Task: Create a task  Create a feature for users to create custom alerts and reminders , assign it to team member softage.10@softage.net in the project Wavelength and update the status of the task to  Off Track , set the priority of the task to Medium.
Action: Mouse moved to (198, 181)
Screenshot: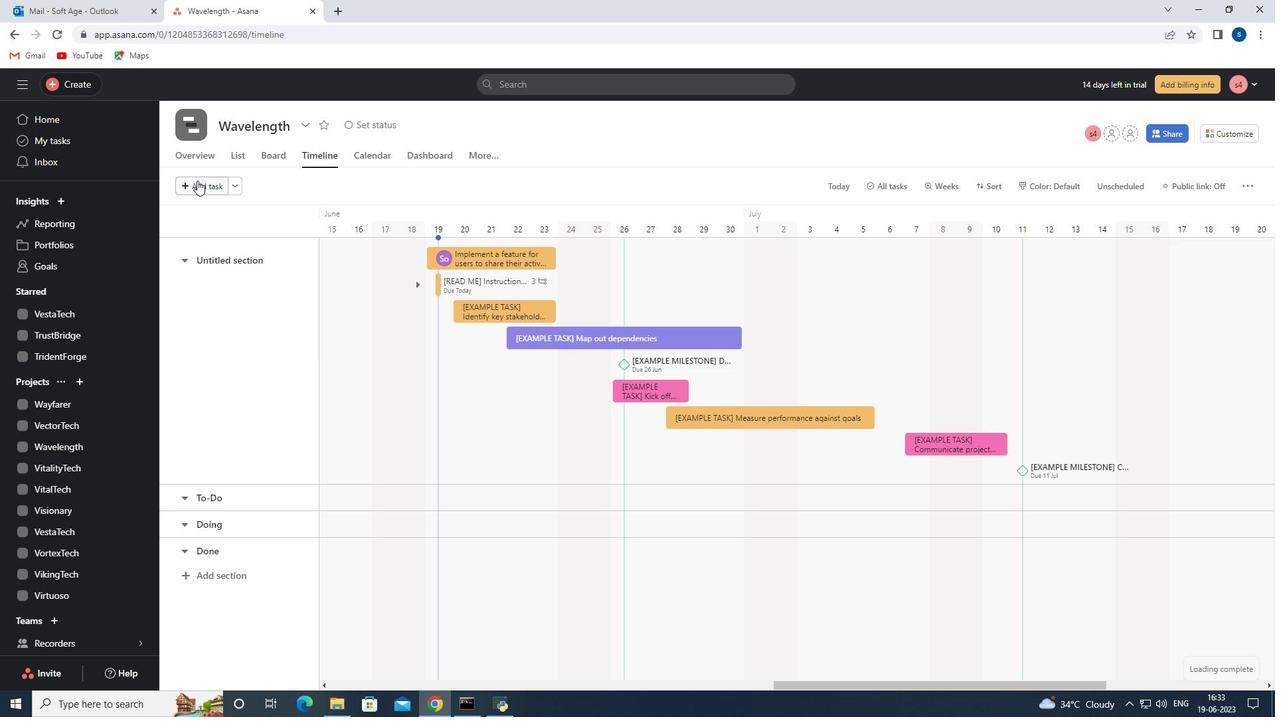 
Action: Mouse pressed left at (198, 181)
Screenshot: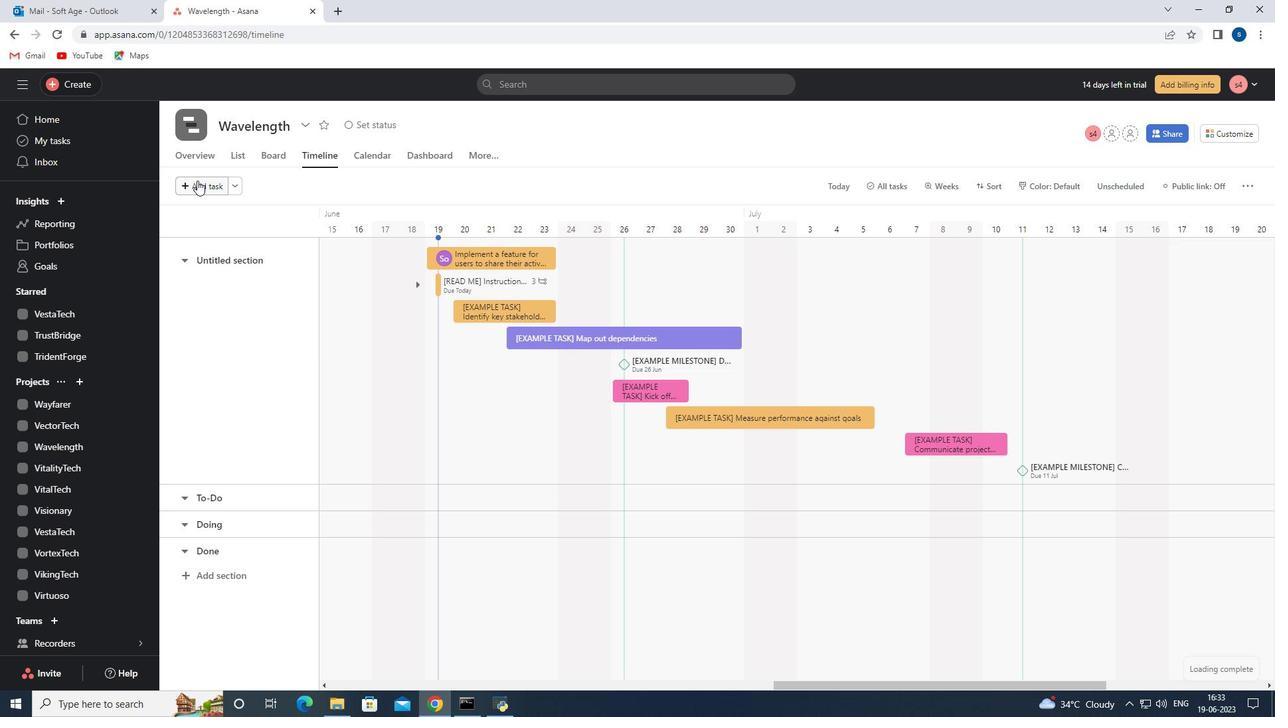 
Action: Mouse moved to (366, 298)
Screenshot: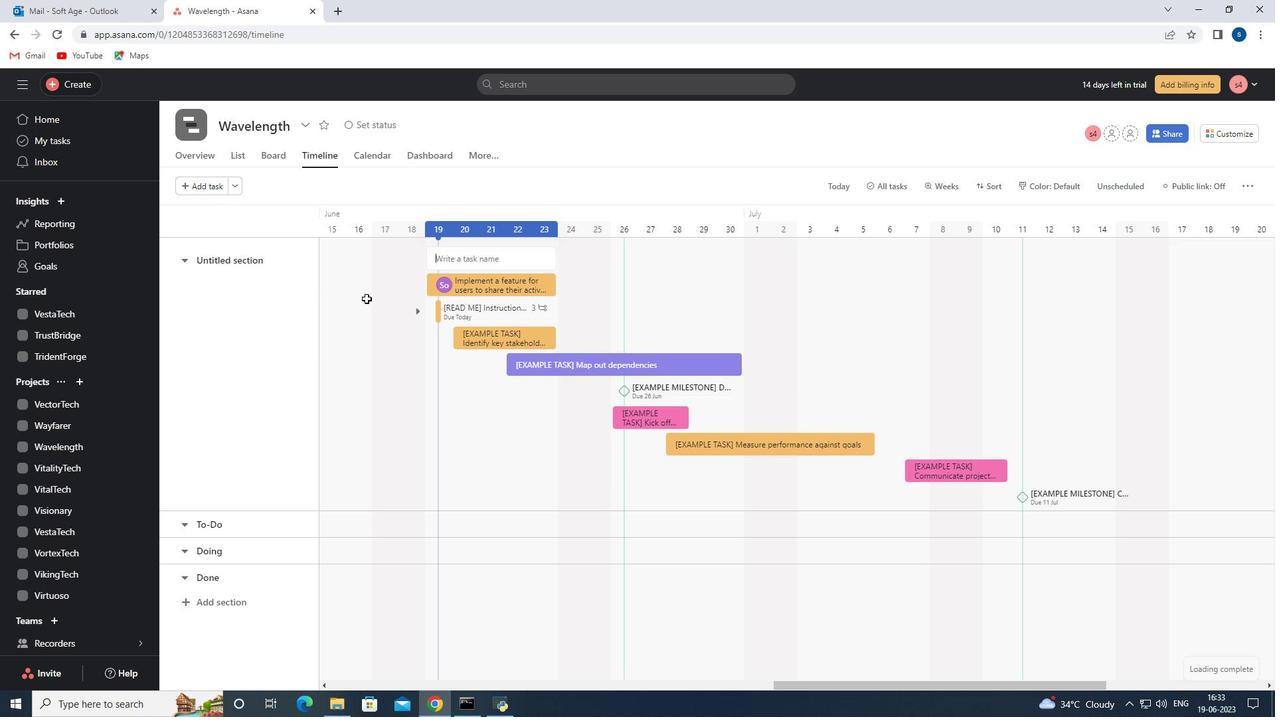 
Action: Key pressed <Key.shift>Create<Key.space>a<Key.space>feature<Key.space>for<Key.space>users<Key.space>to<Key.space>create<Key.space>custom<Key.space>alerts<Key.space>and<Key.space>reminder
Screenshot: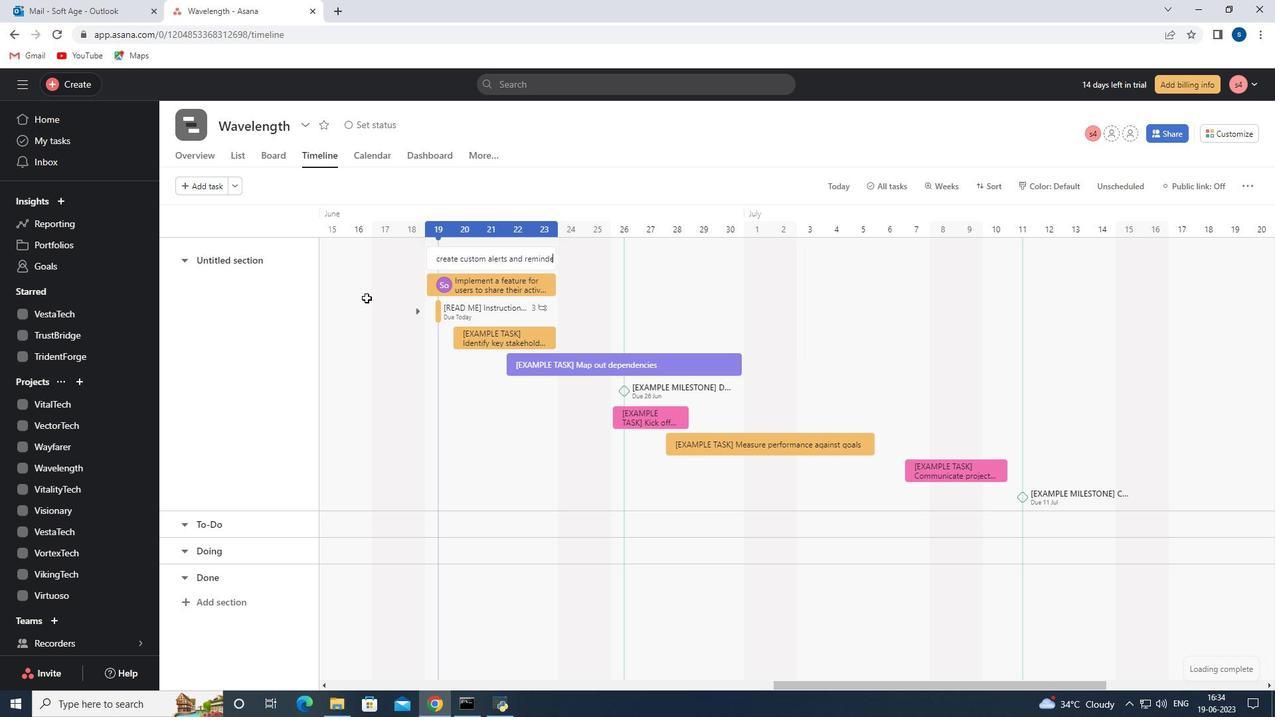 
Action: Mouse moved to (487, 263)
Screenshot: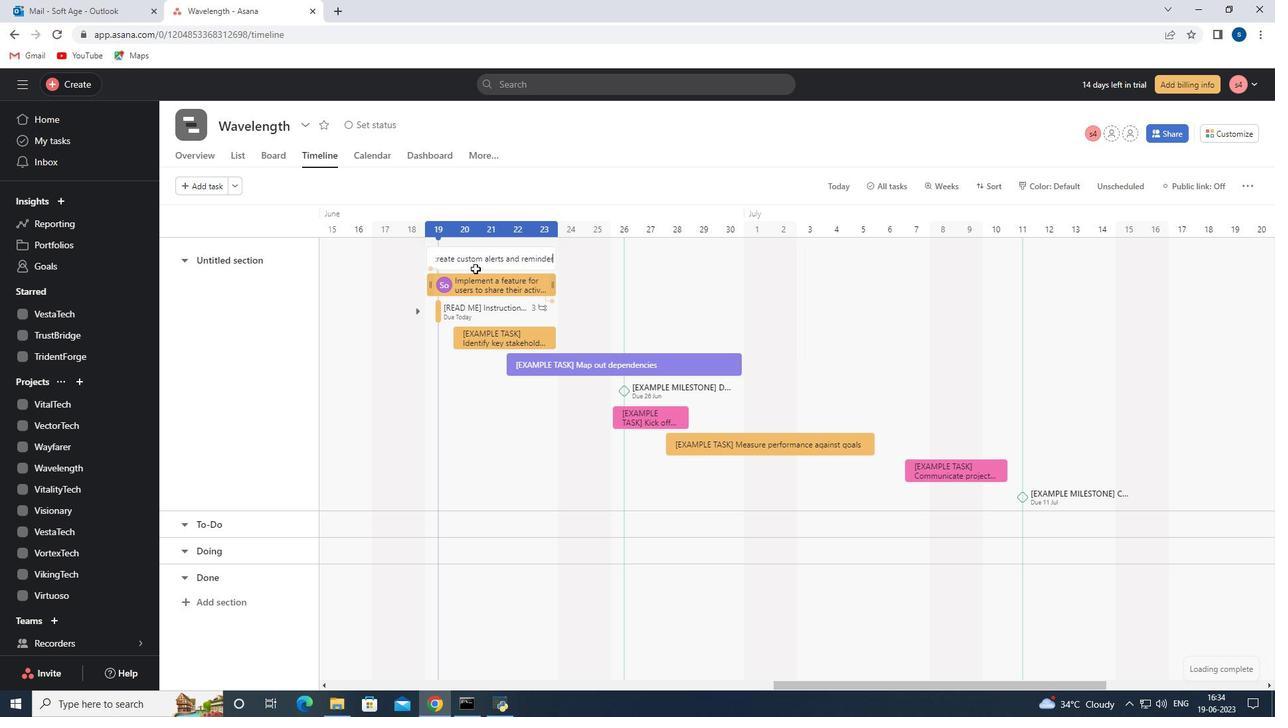 
Action: Mouse pressed left at (487, 263)
Screenshot: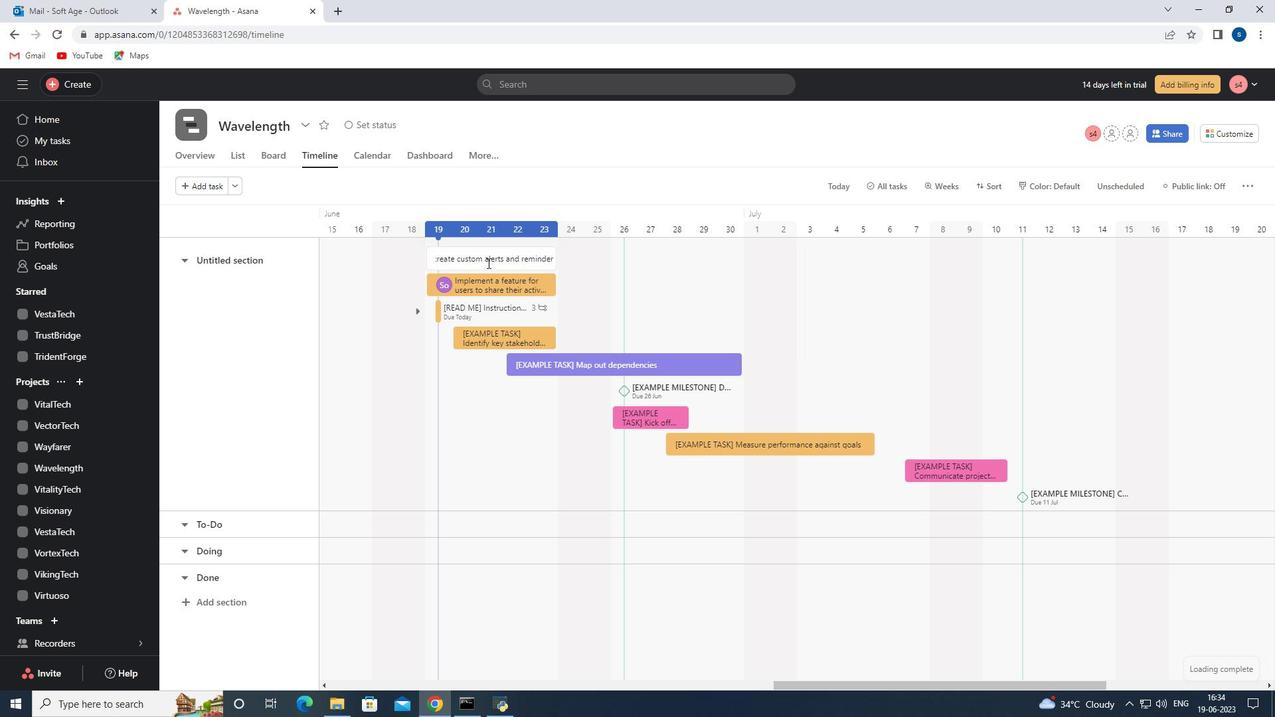 
Action: Mouse moved to (973, 276)
Screenshot: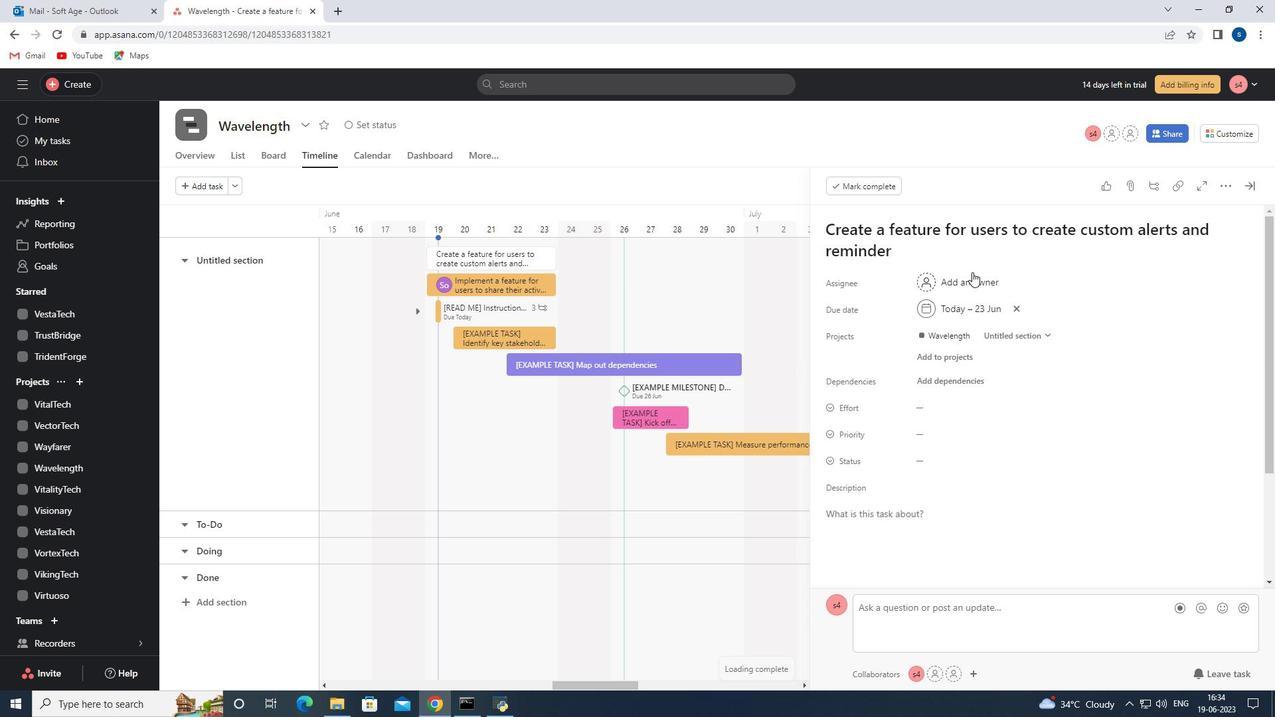 
Action: Mouse pressed left at (973, 276)
Screenshot: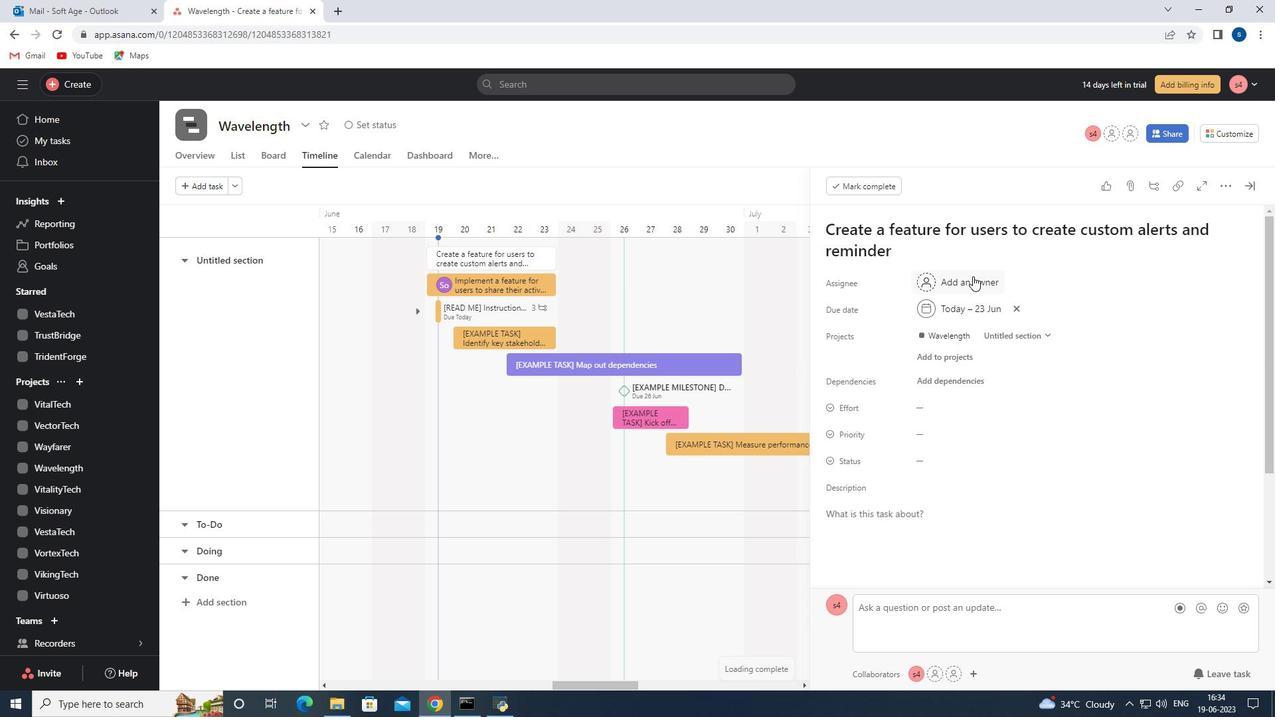 
Action: Mouse moved to (968, 301)
Screenshot: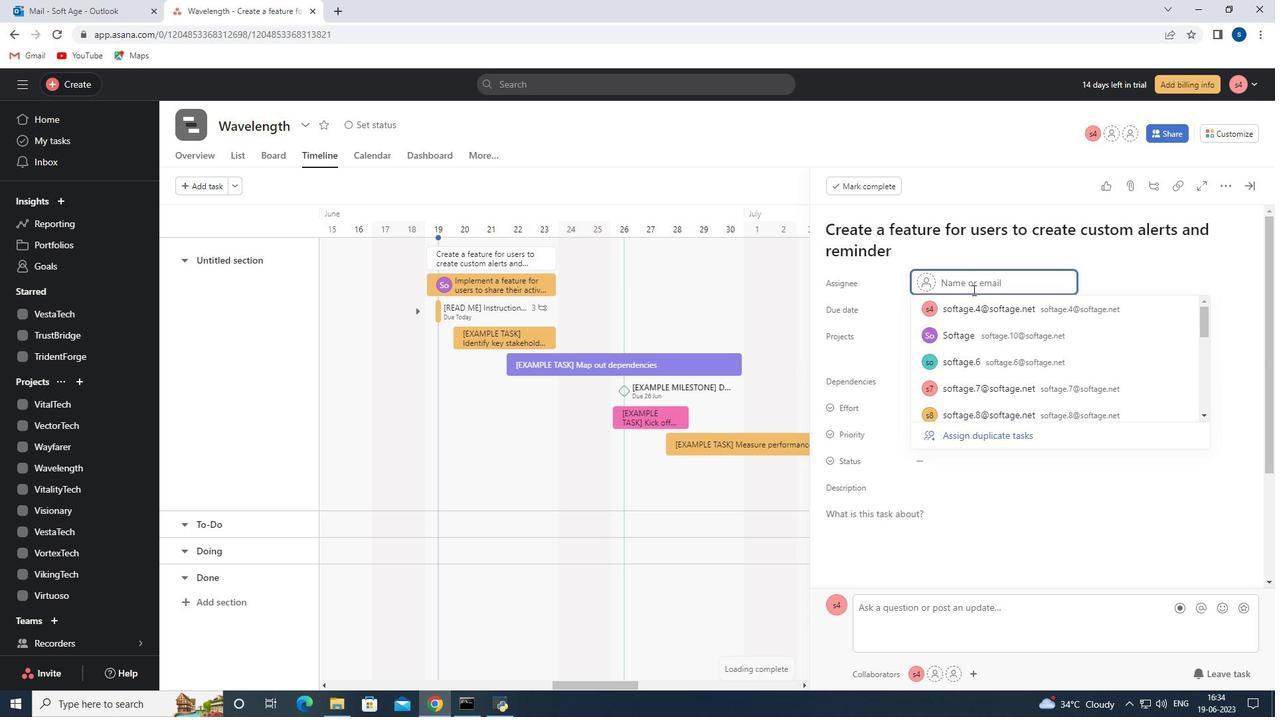 
Action: Key pressed softage.10<Key.shift>@softage.net
Screenshot: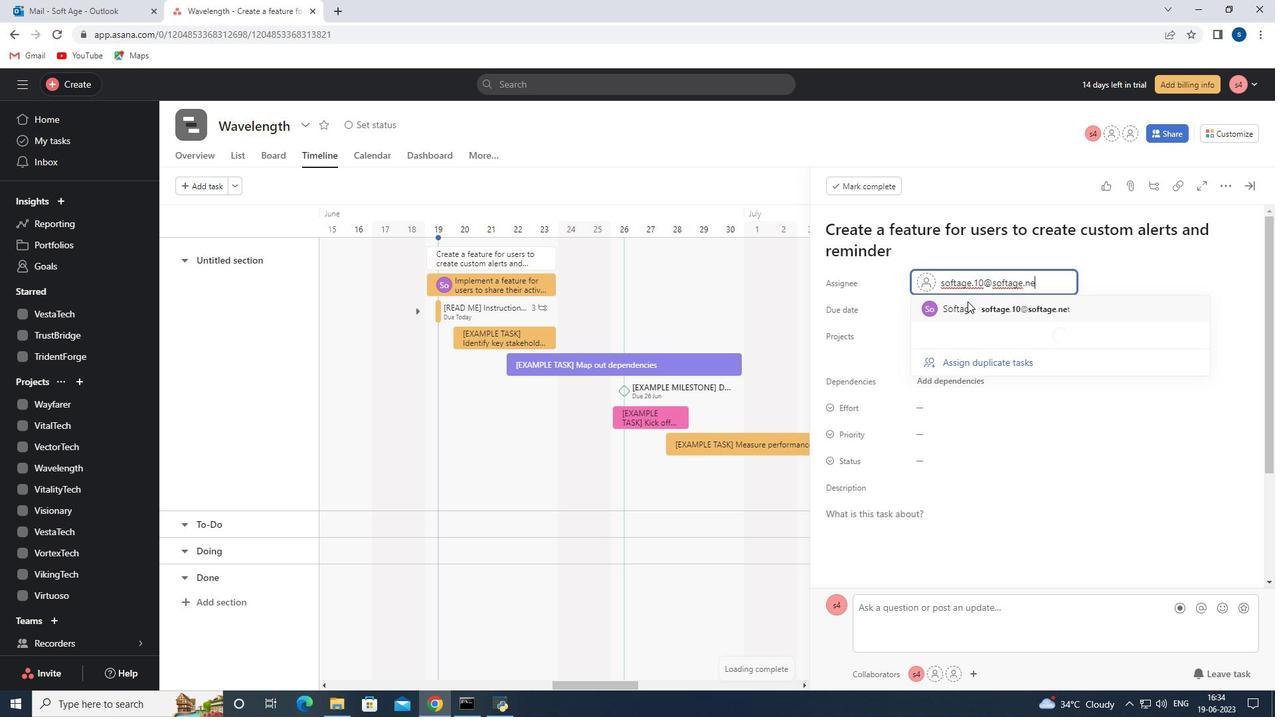 
Action: Mouse moved to (982, 314)
Screenshot: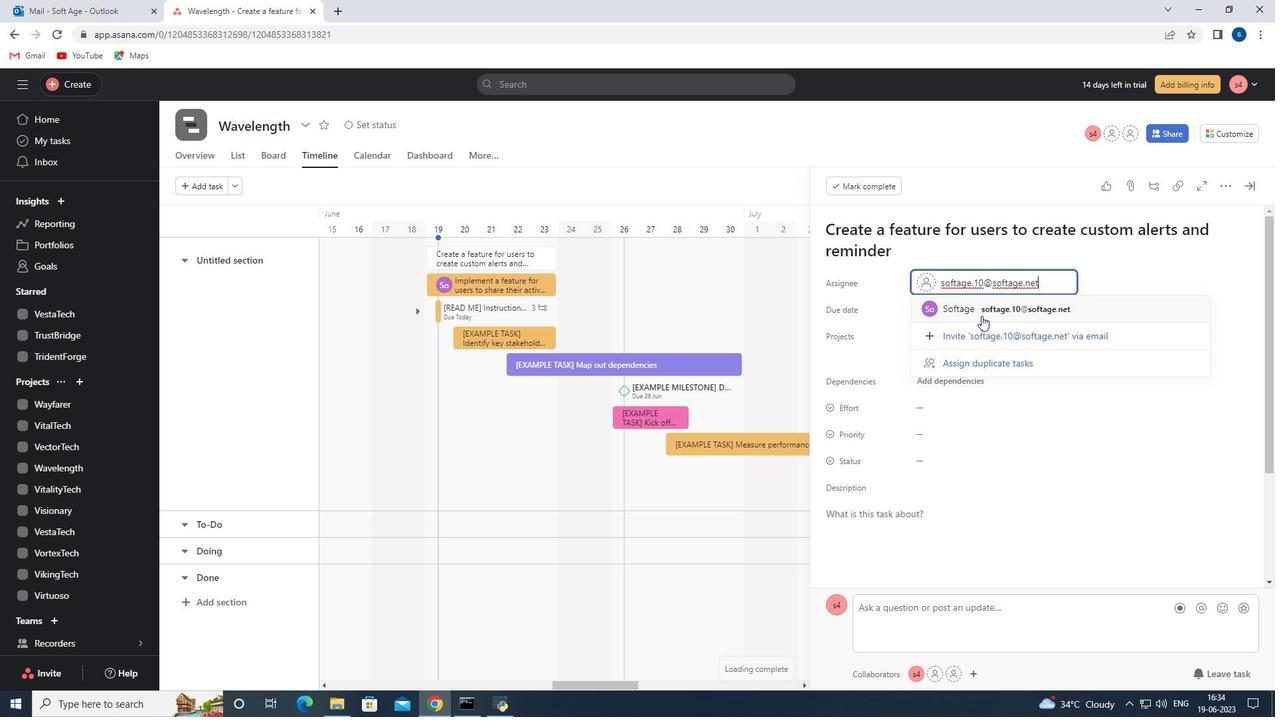 
Action: Mouse pressed left at (982, 314)
Screenshot: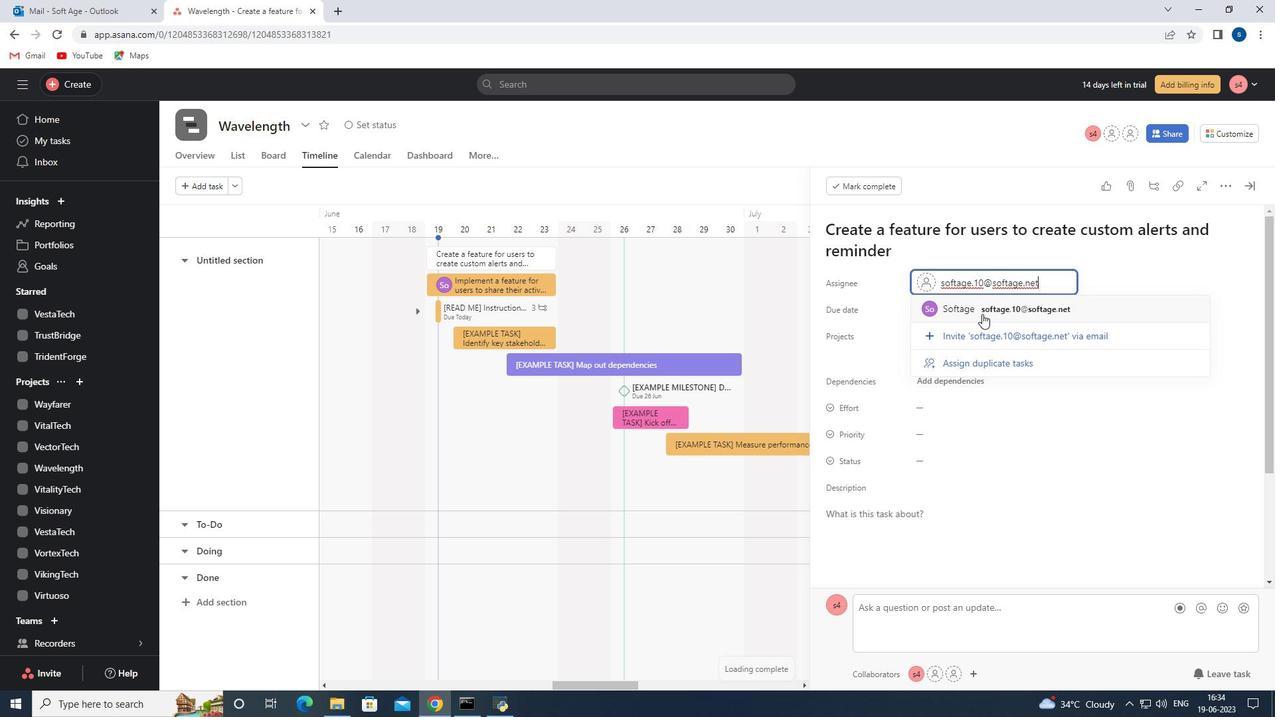 
Action: Mouse moved to (932, 429)
Screenshot: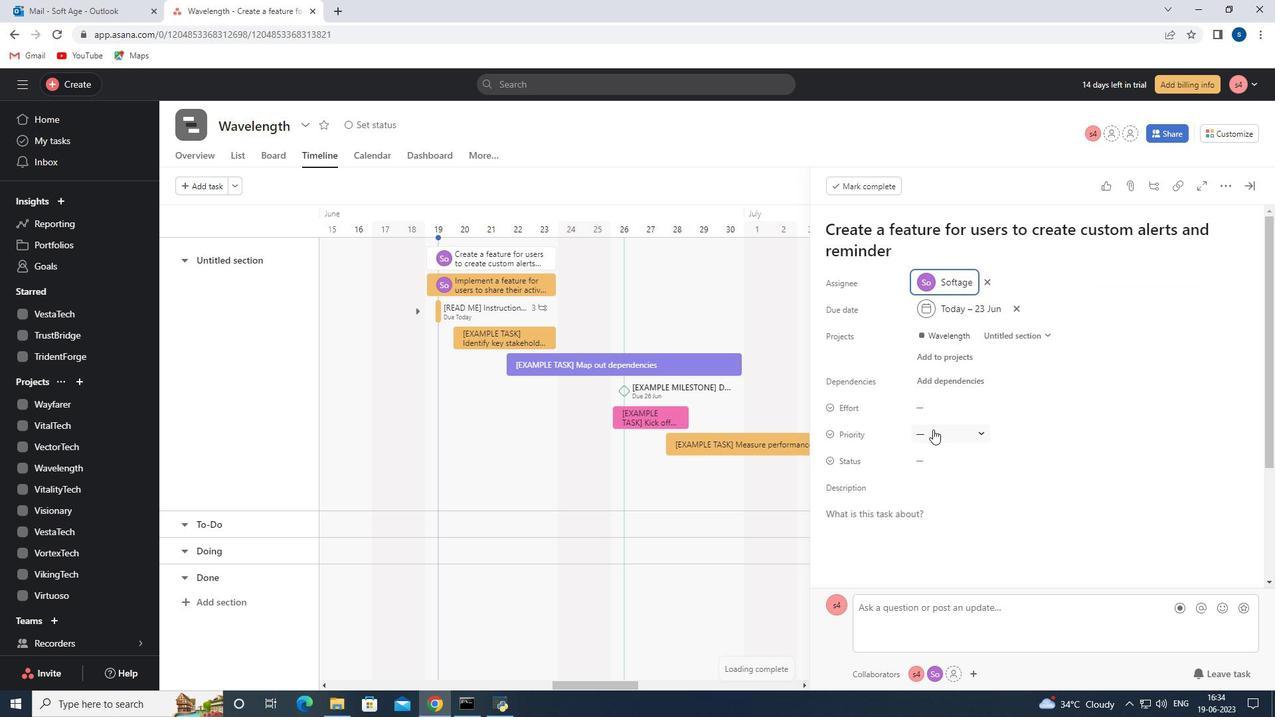 
Action: Mouse pressed left at (932, 429)
Screenshot: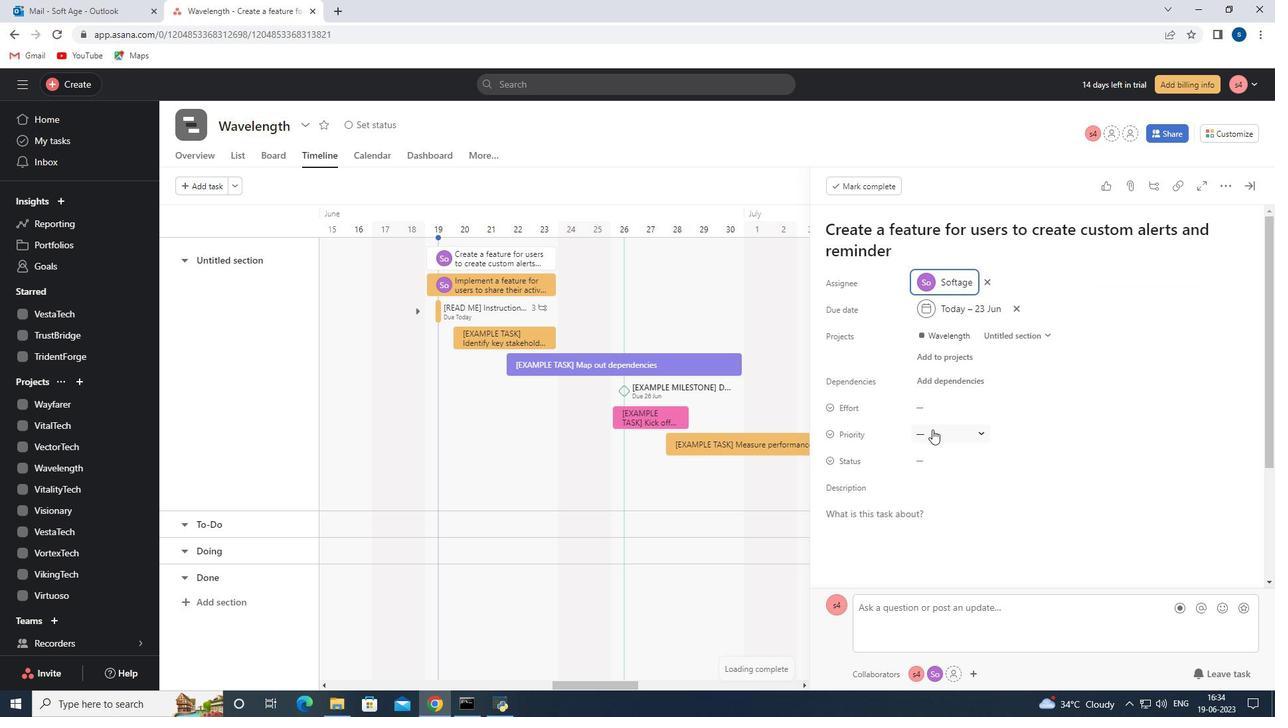 
Action: Mouse moved to (948, 503)
Screenshot: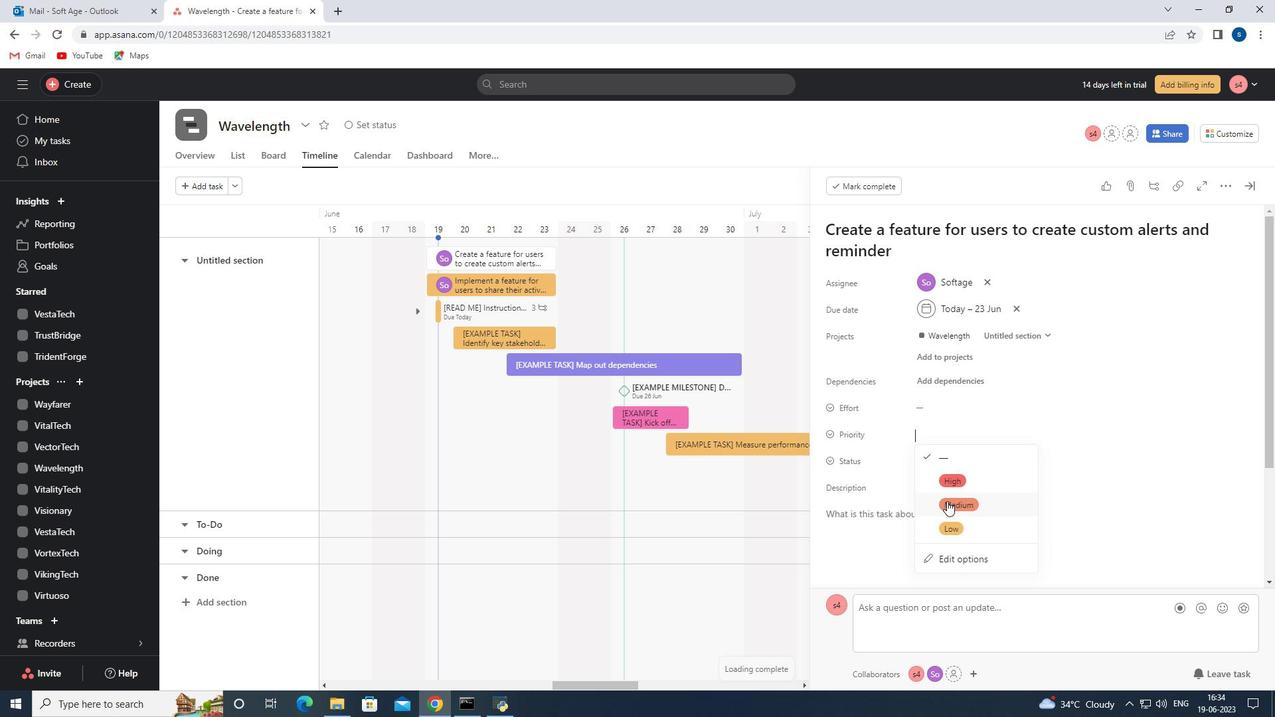 
Action: Mouse pressed left at (948, 503)
Screenshot: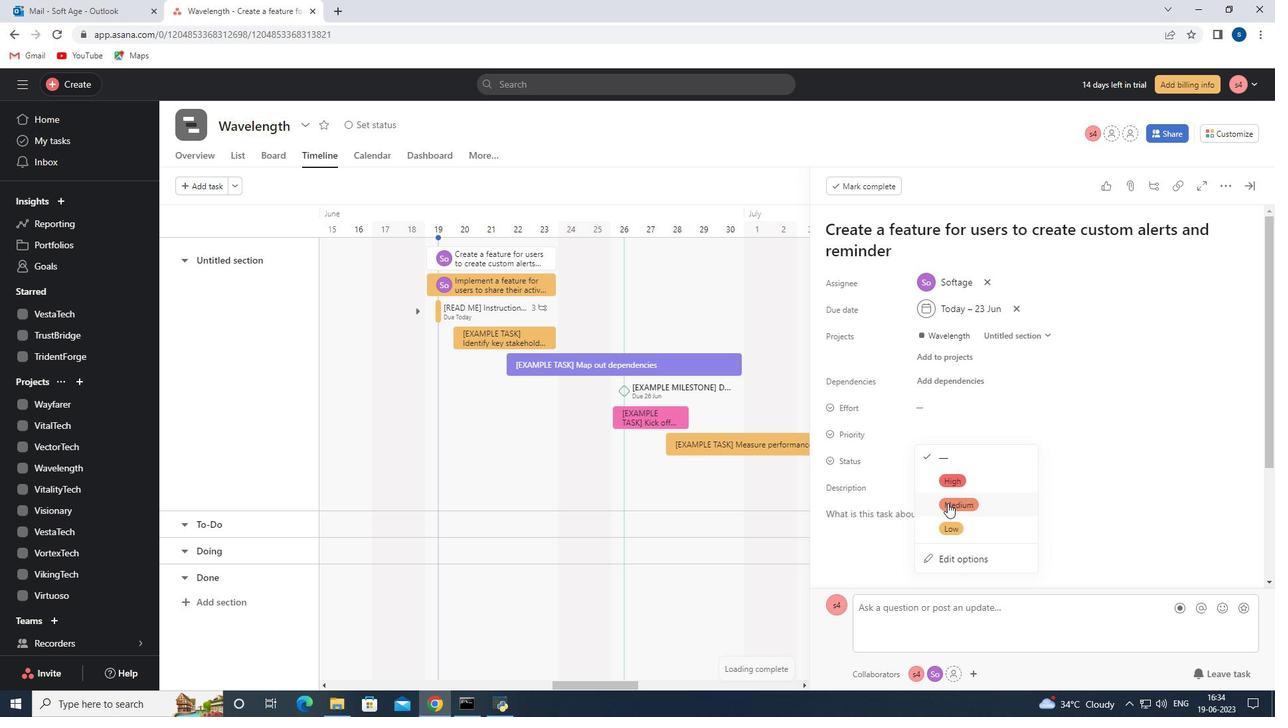 
Action: Mouse moved to (927, 460)
Screenshot: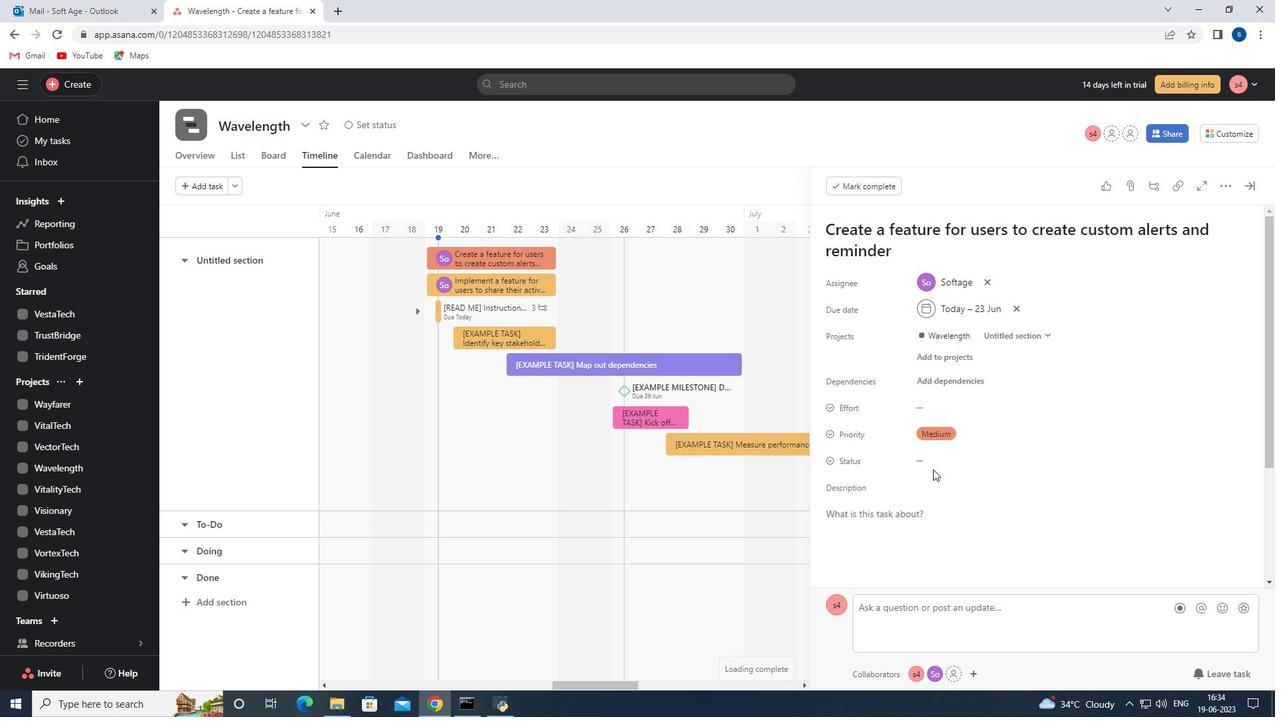 
Action: Mouse pressed left at (927, 460)
Screenshot: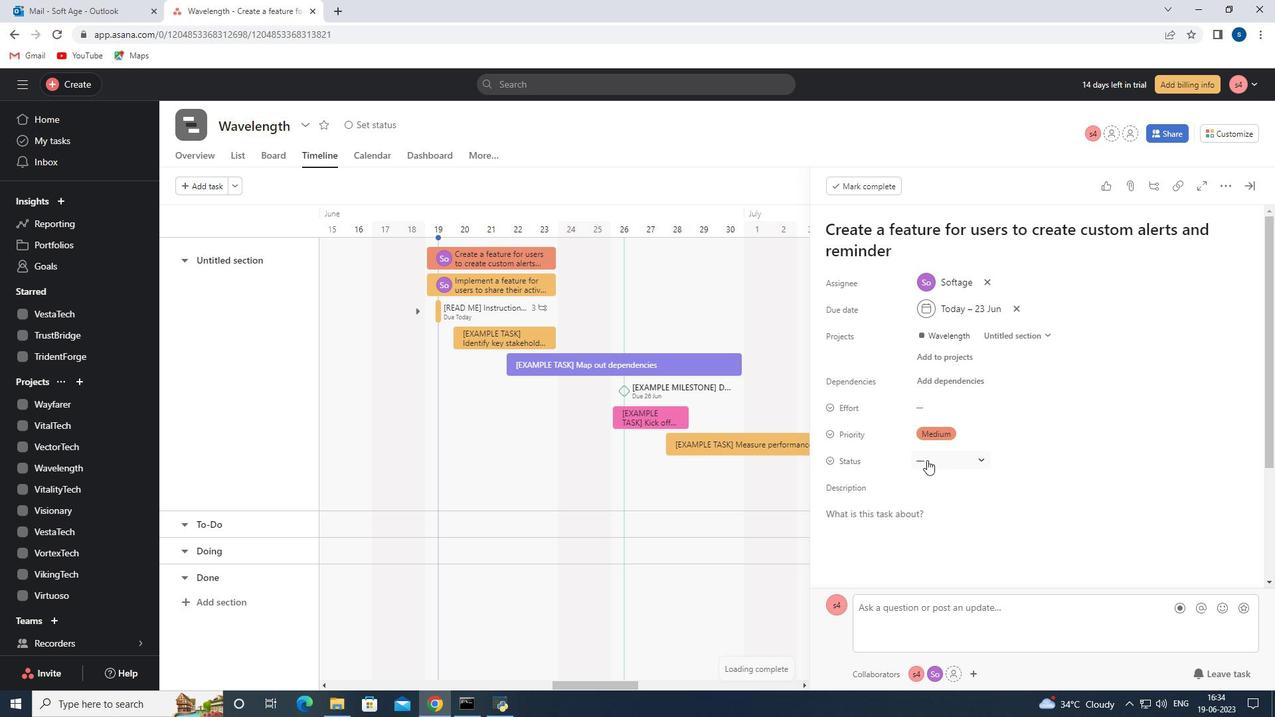 
Action: Mouse moved to (953, 506)
Screenshot: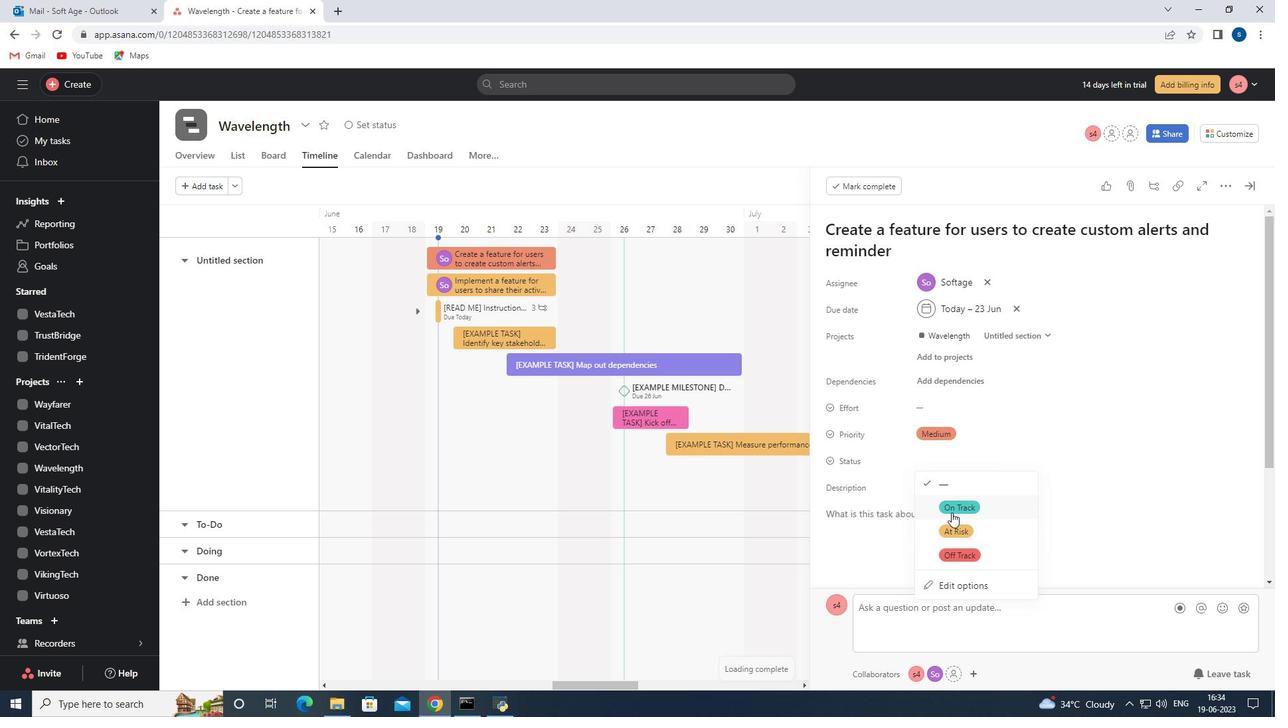 
Action: Mouse pressed left at (953, 506)
Screenshot: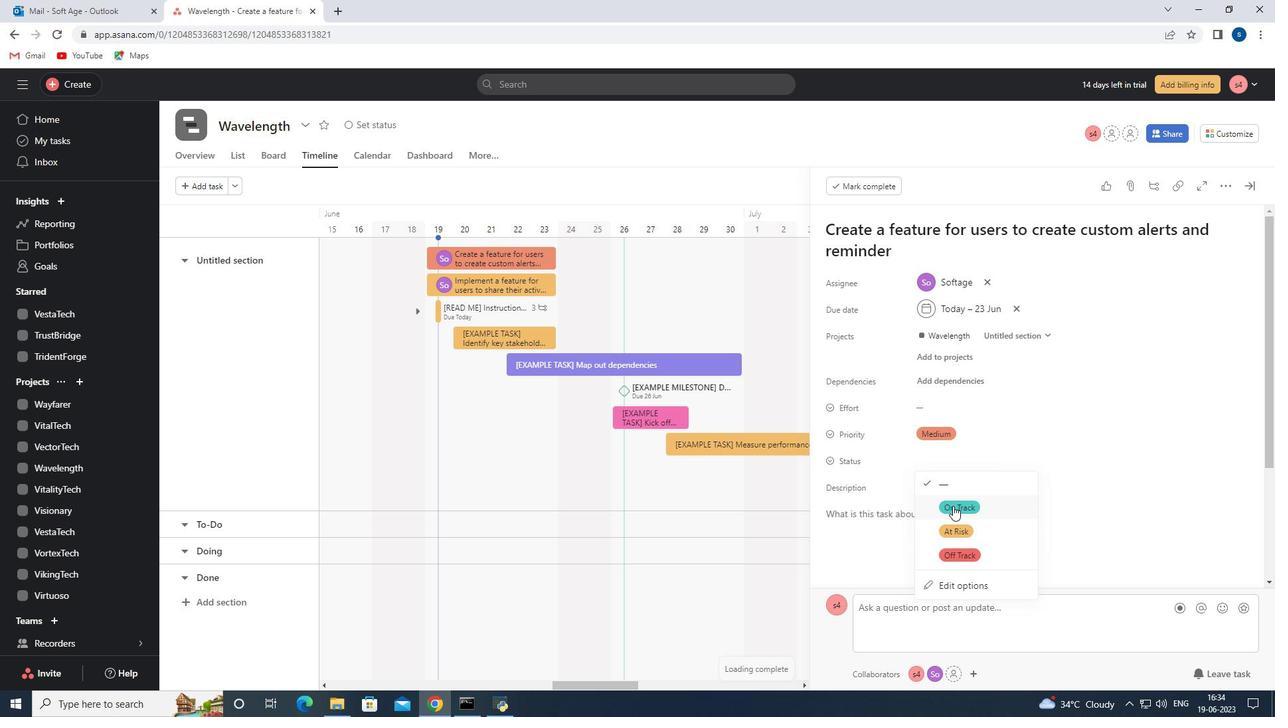 
Action: Mouse moved to (1035, 390)
Screenshot: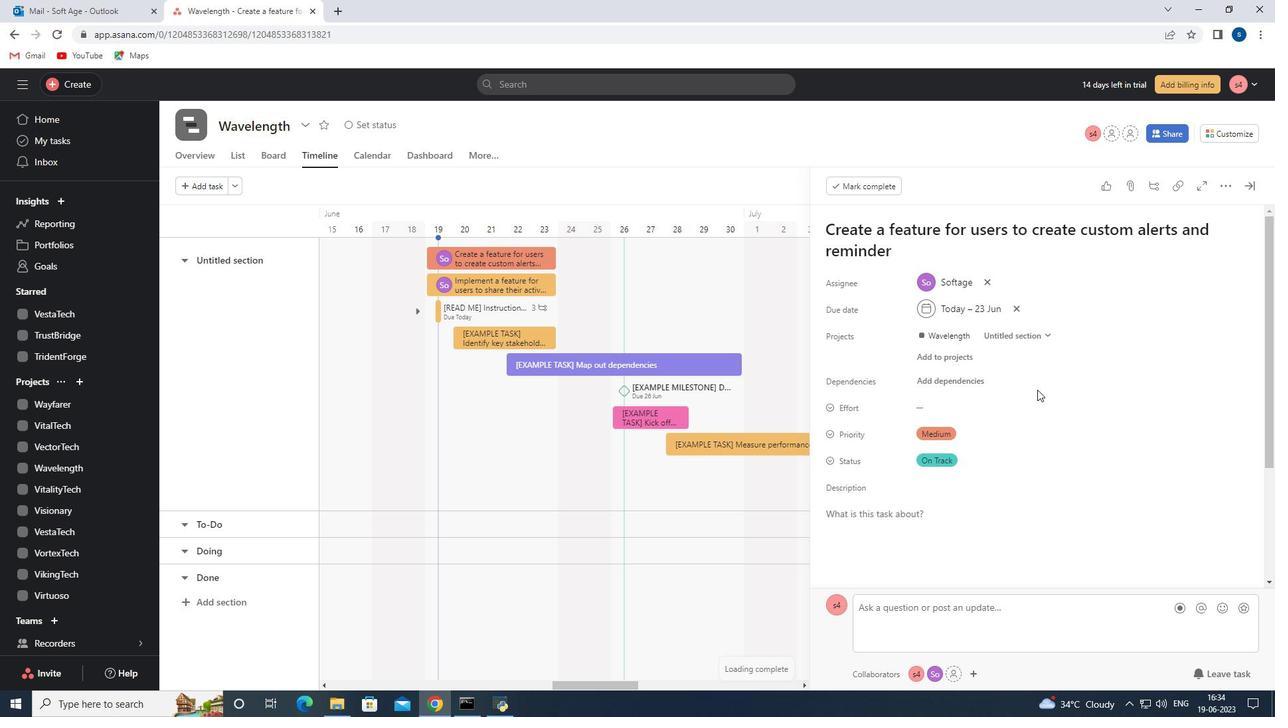 
